 Task: Create a project with template Project Timeline with name TranslateForge with privacy Public and in the team Recorders . Create three sections in the project as To-Do, Doing and Done.
Action: Mouse moved to (51, 55)
Screenshot: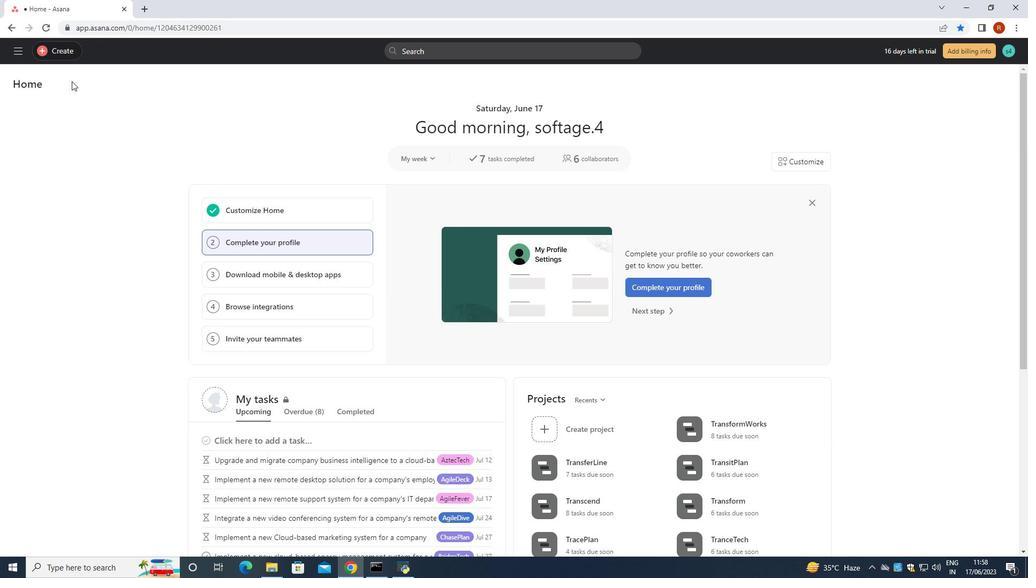 
Action: Mouse pressed left at (51, 55)
Screenshot: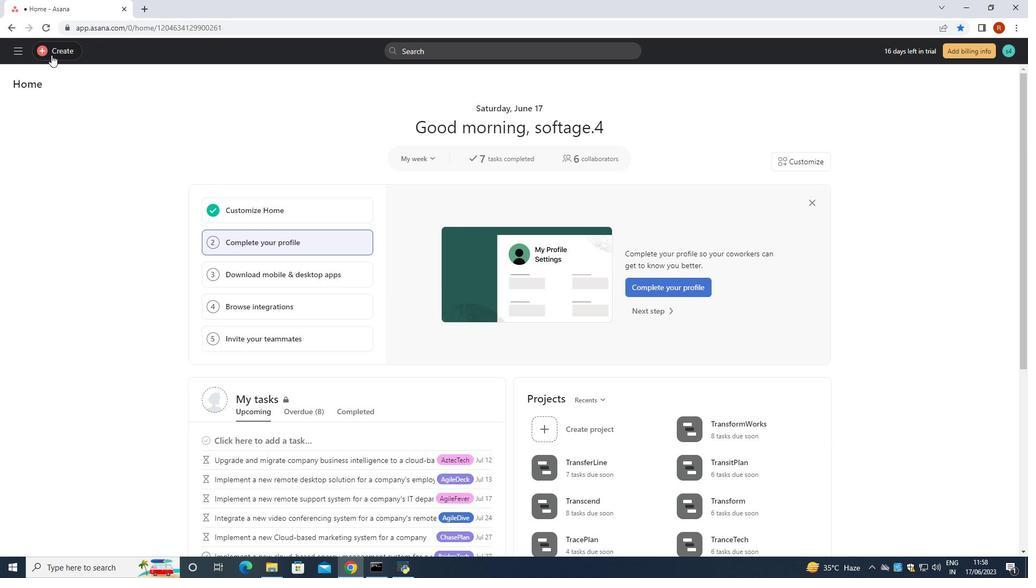 
Action: Mouse moved to (119, 78)
Screenshot: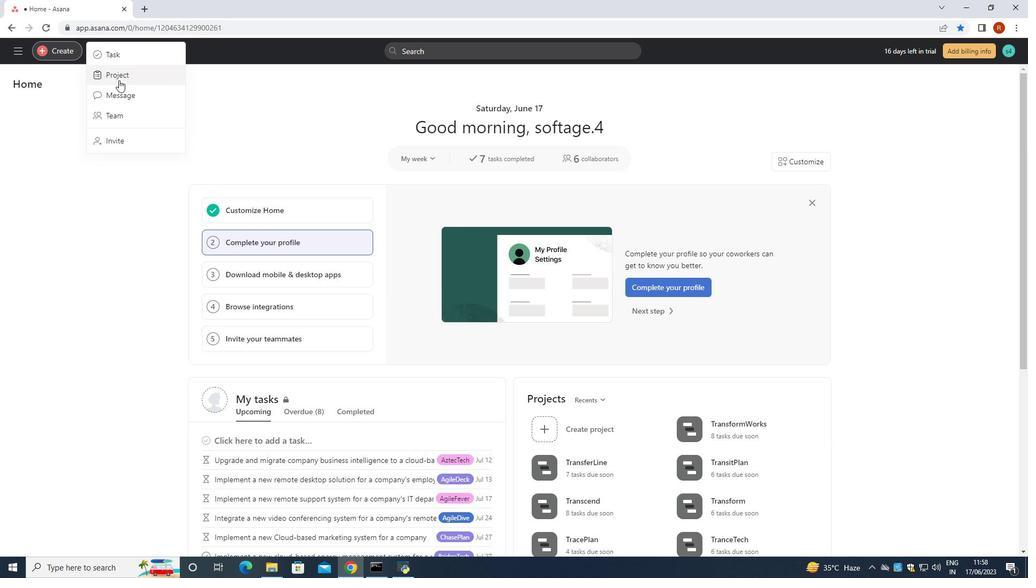 
Action: Mouse pressed left at (119, 78)
Screenshot: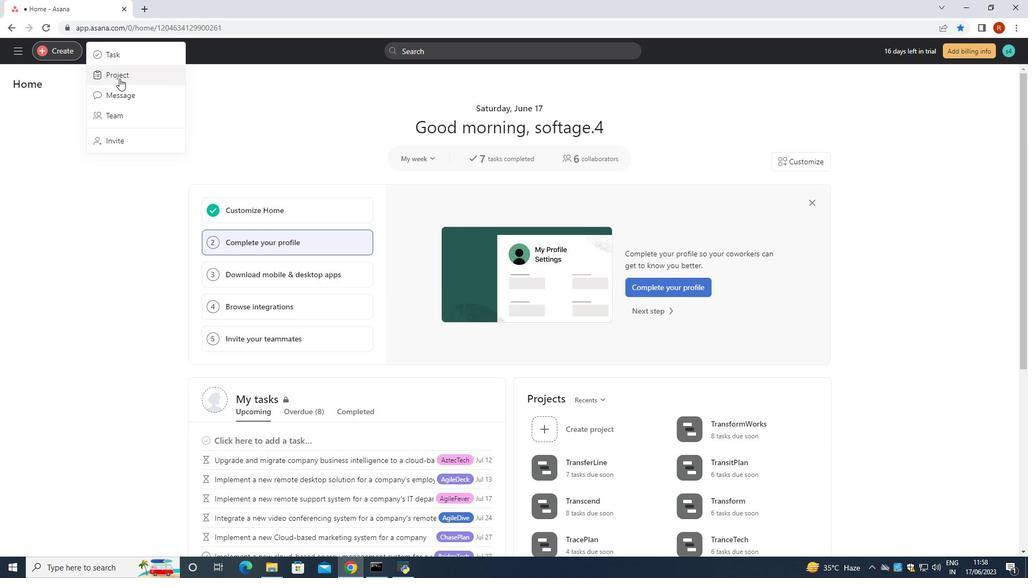 
Action: Mouse moved to (491, 308)
Screenshot: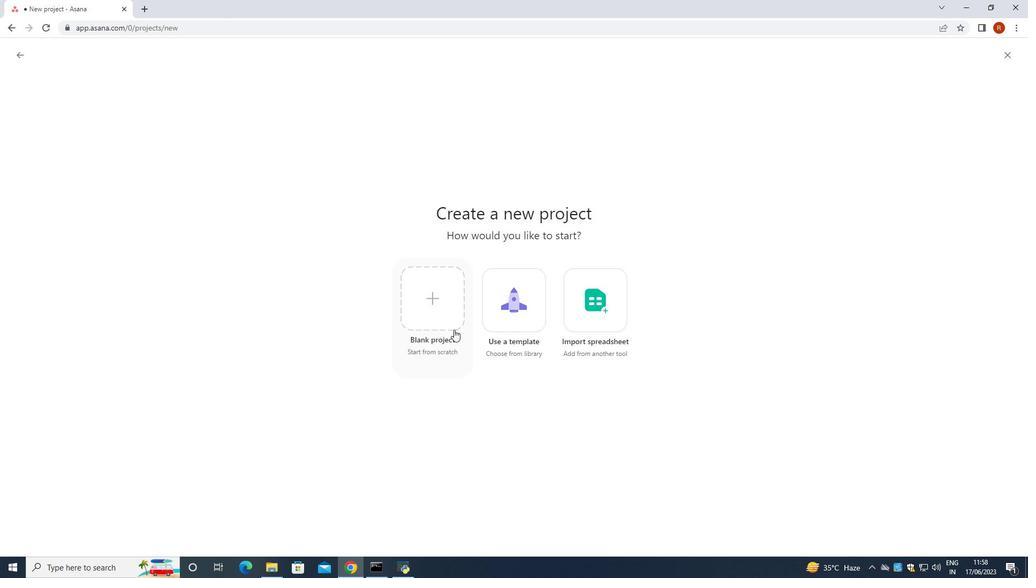 
Action: Mouse pressed left at (491, 308)
Screenshot: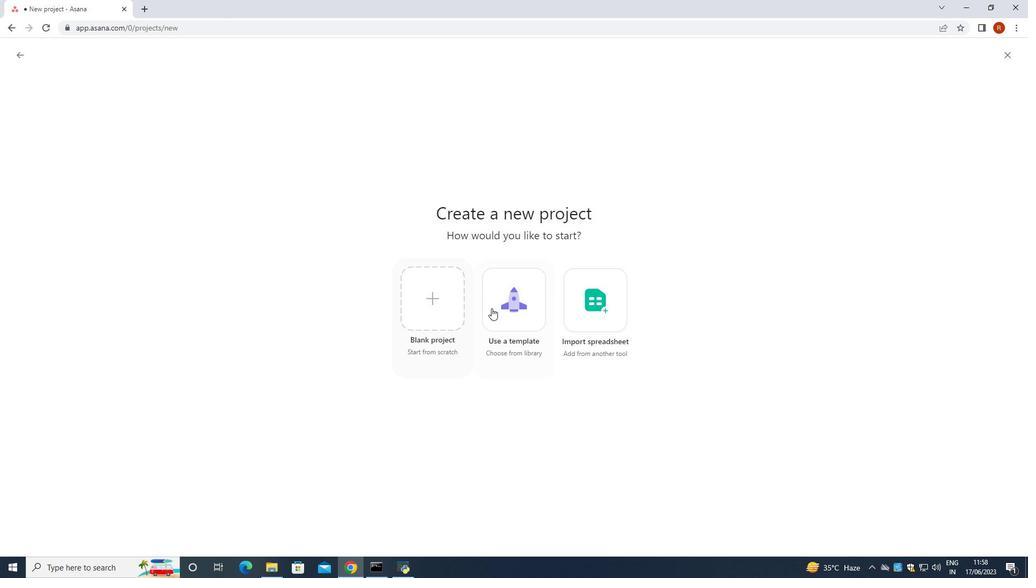 
Action: Mouse moved to (128, 295)
Screenshot: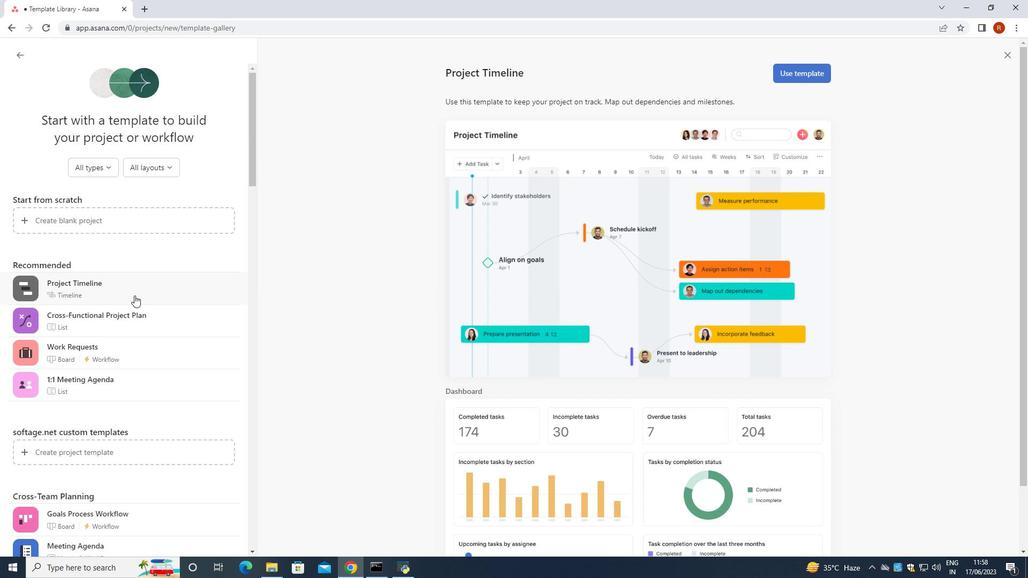 
Action: Mouse pressed left at (128, 295)
Screenshot: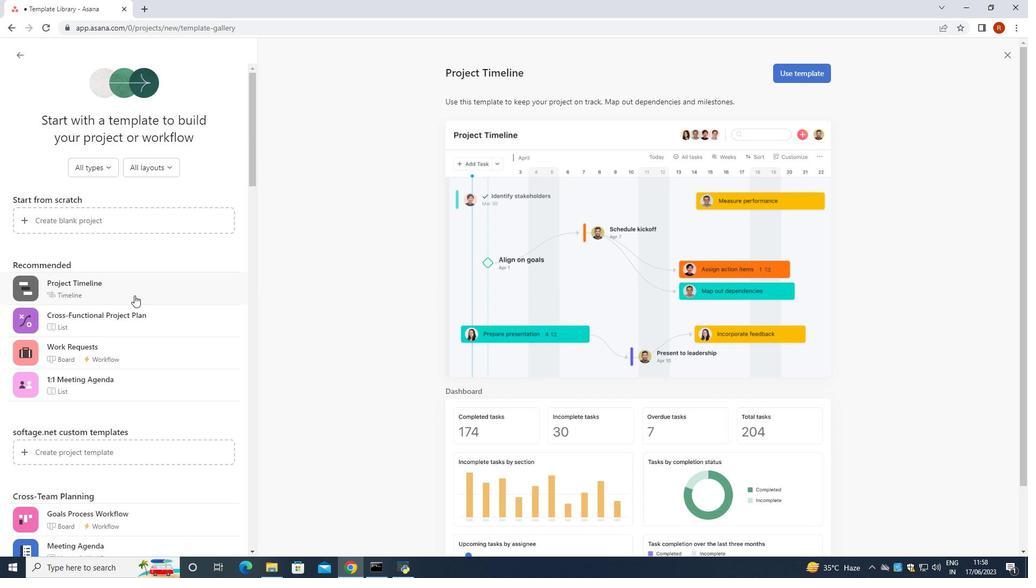 
Action: Mouse moved to (801, 68)
Screenshot: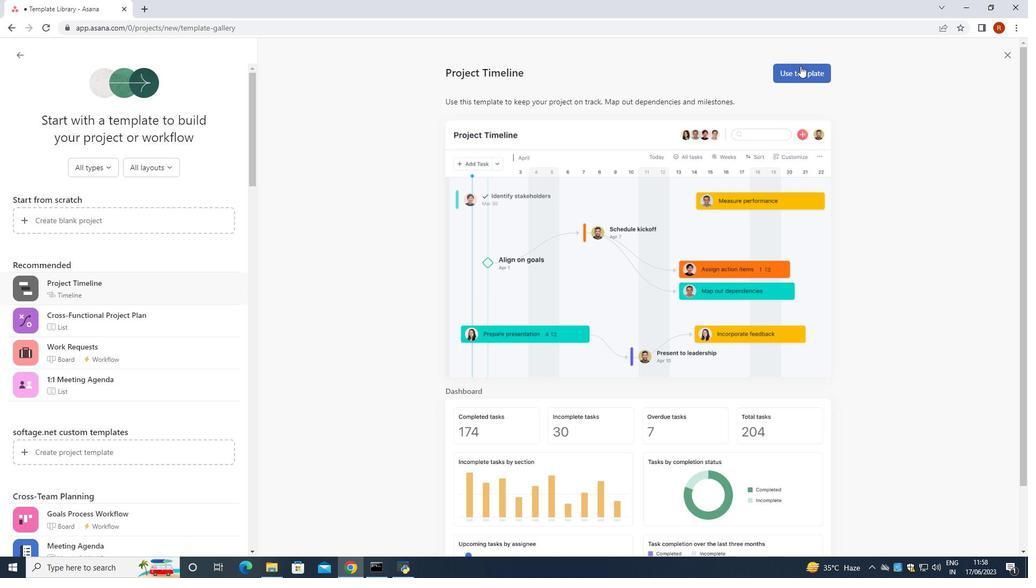 
Action: Mouse pressed left at (801, 68)
Screenshot: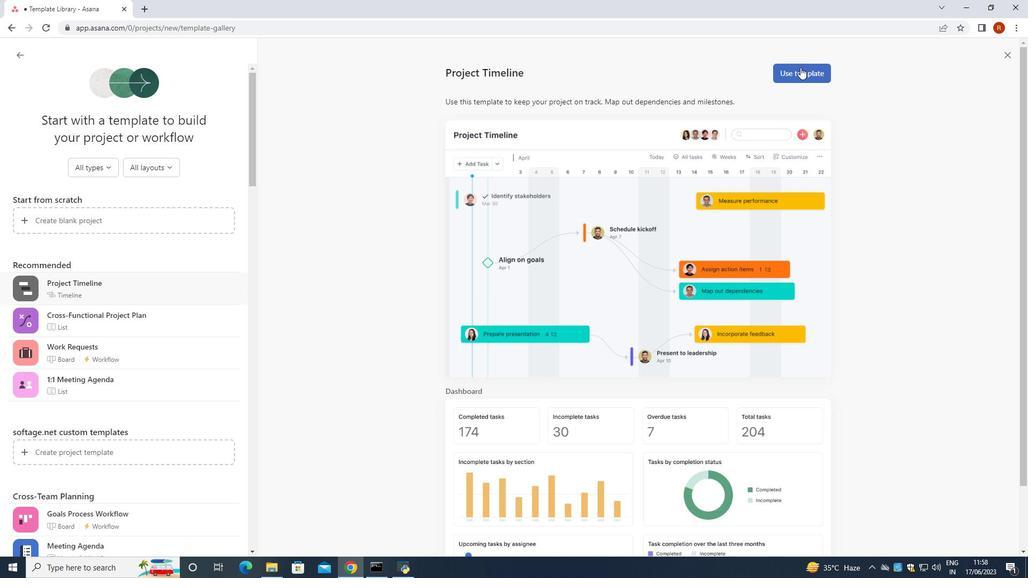 
Action: Mouse moved to (536, 165)
Screenshot: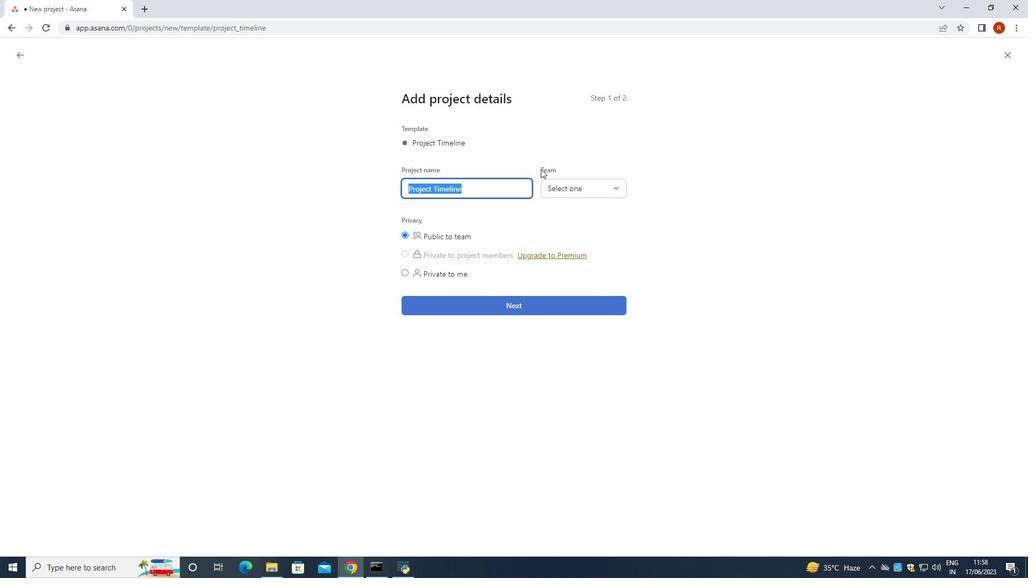 
Action: Key pressed <Key.backspace><Key.shift><Key.shift><Key.shift><Key.shift><Key.shift><Key.shift><Key.shift><Key.shift>Translate<Key.shift>Forge
Screenshot: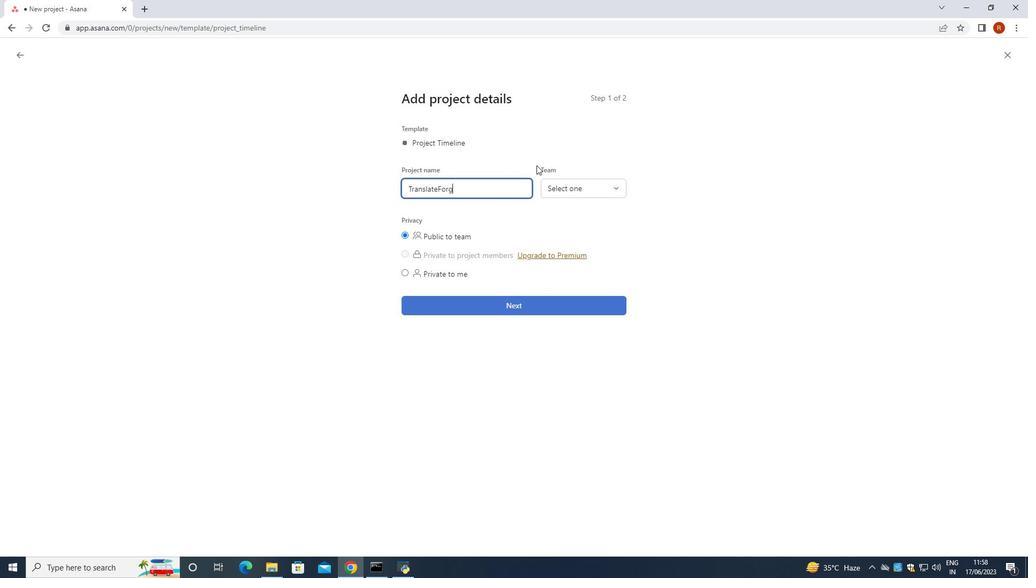 
Action: Mouse moved to (594, 188)
Screenshot: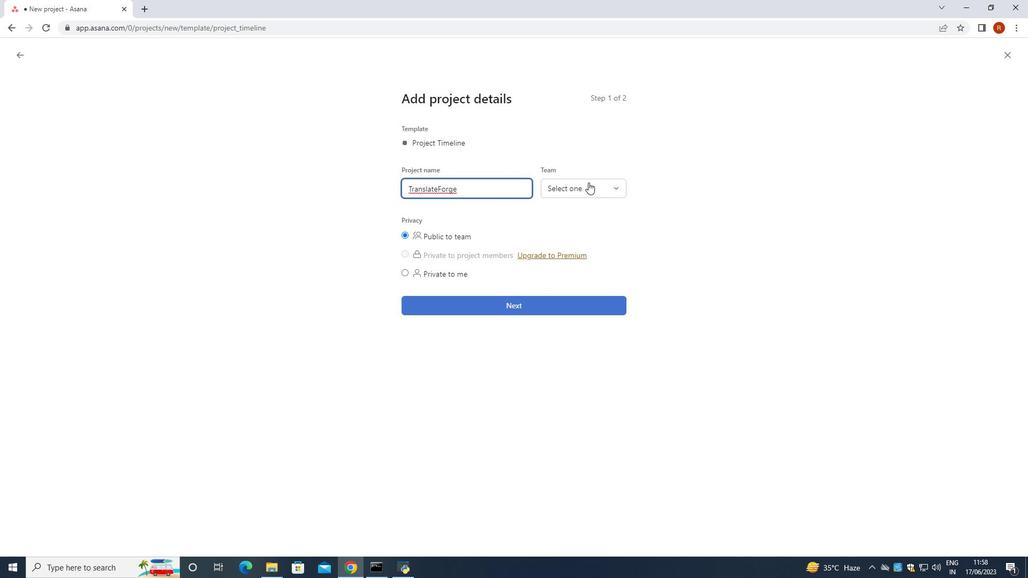 
Action: Mouse pressed left at (594, 188)
Screenshot: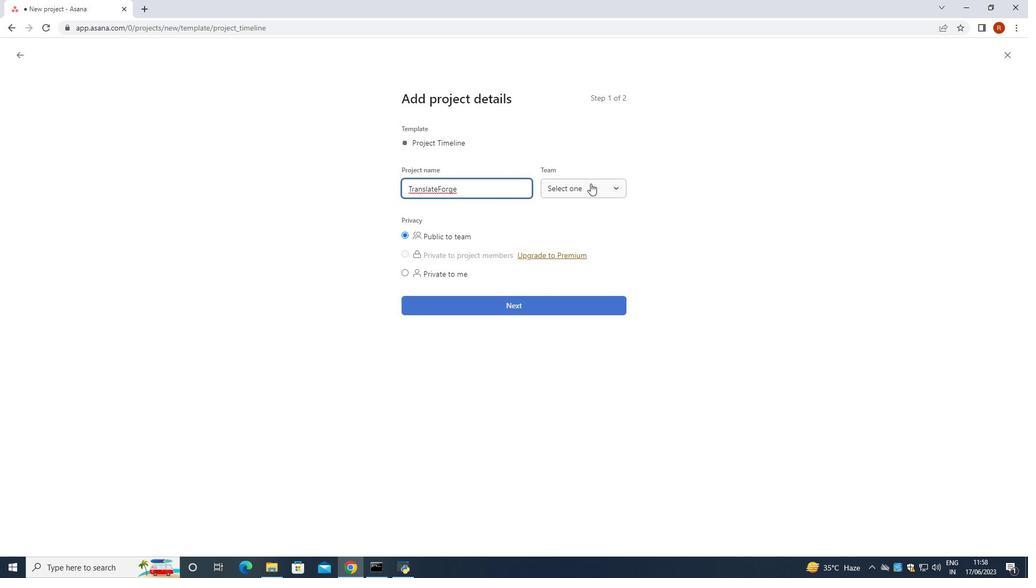 
Action: Mouse scrolled (594, 188) with delta (0, 0)
Screenshot: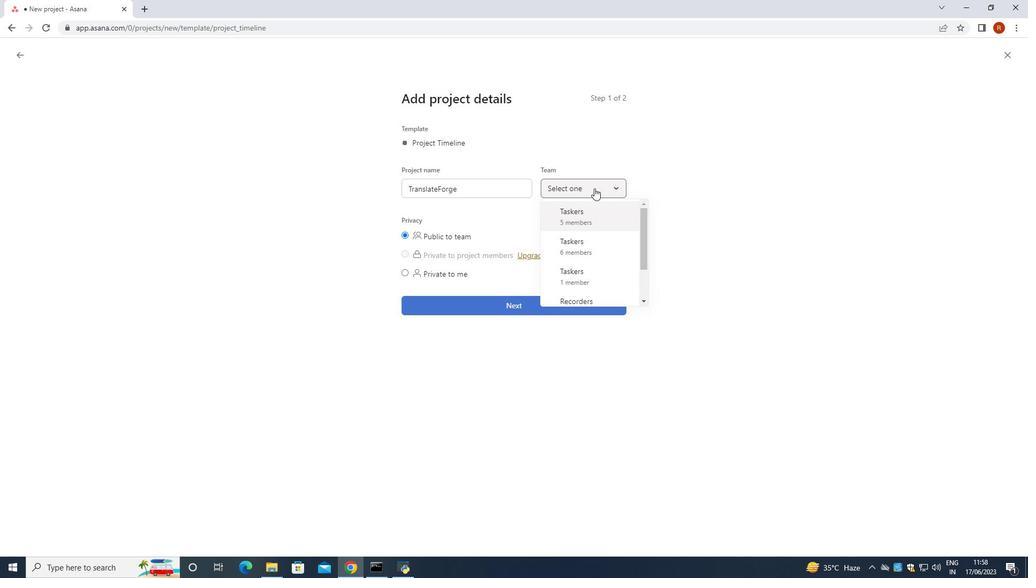 
Action: Mouse moved to (594, 250)
Screenshot: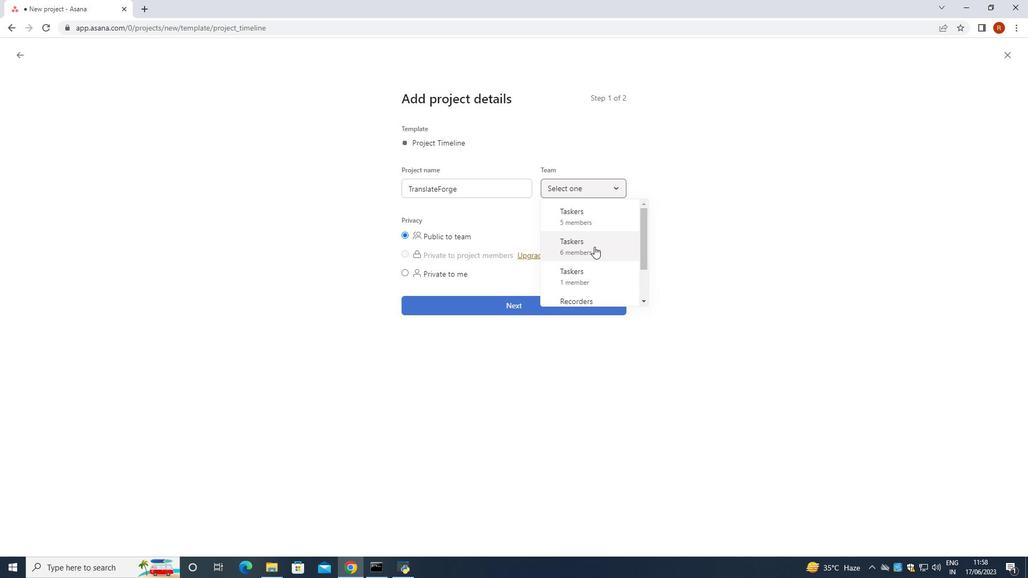 
Action: Mouse scrolled (594, 250) with delta (0, 0)
Screenshot: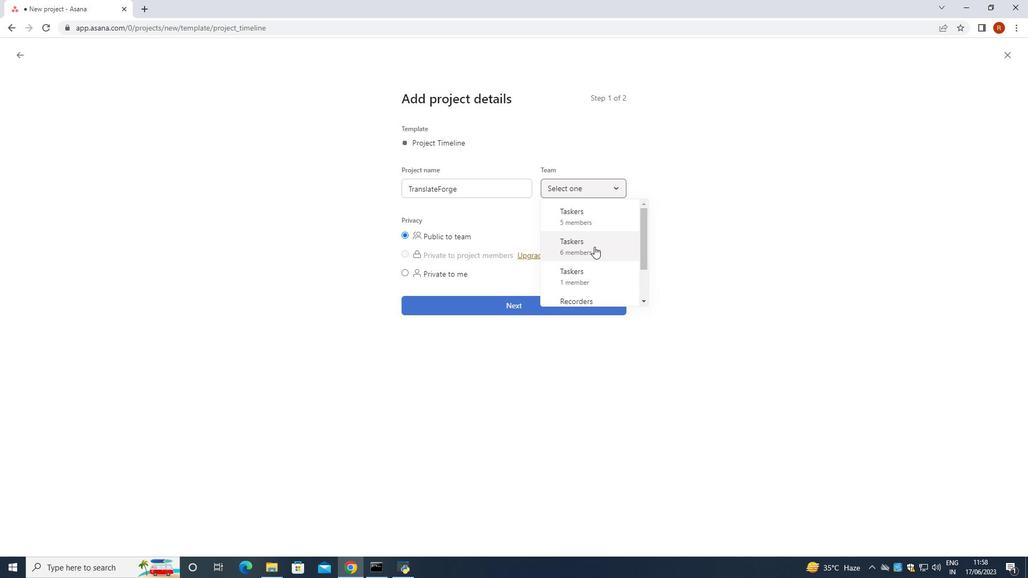 
Action: Mouse moved to (594, 255)
Screenshot: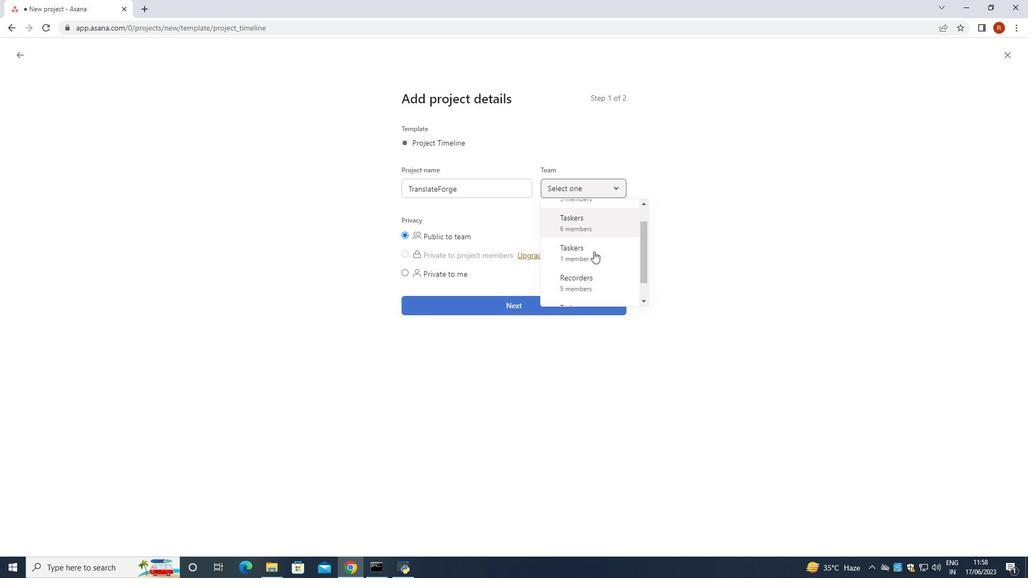 
Action: Mouse pressed left at (594, 255)
Screenshot: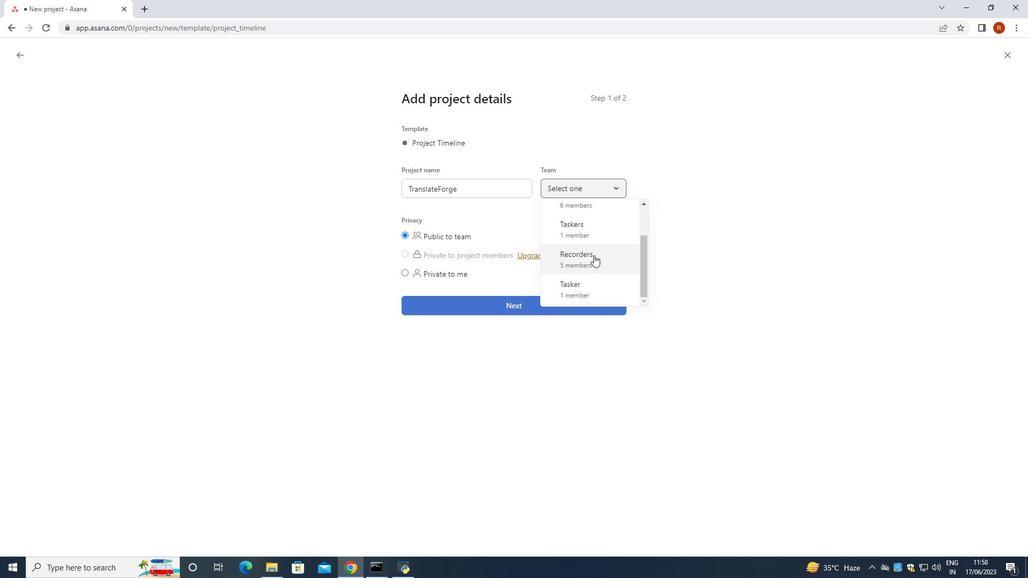 
Action: Mouse moved to (468, 237)
Screenshot: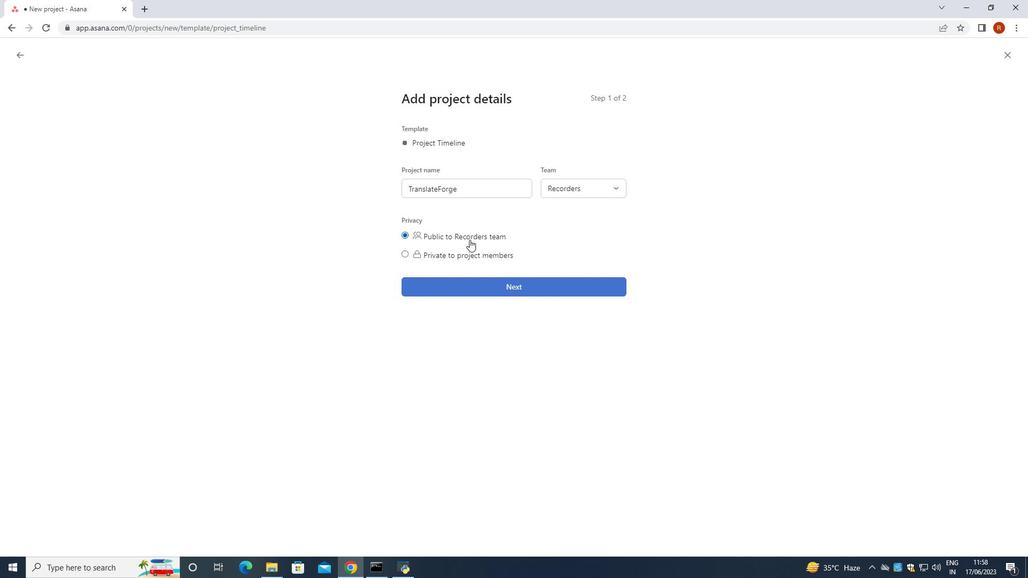 
Action: Mouse pressed left at (468, 237)
Screenshot: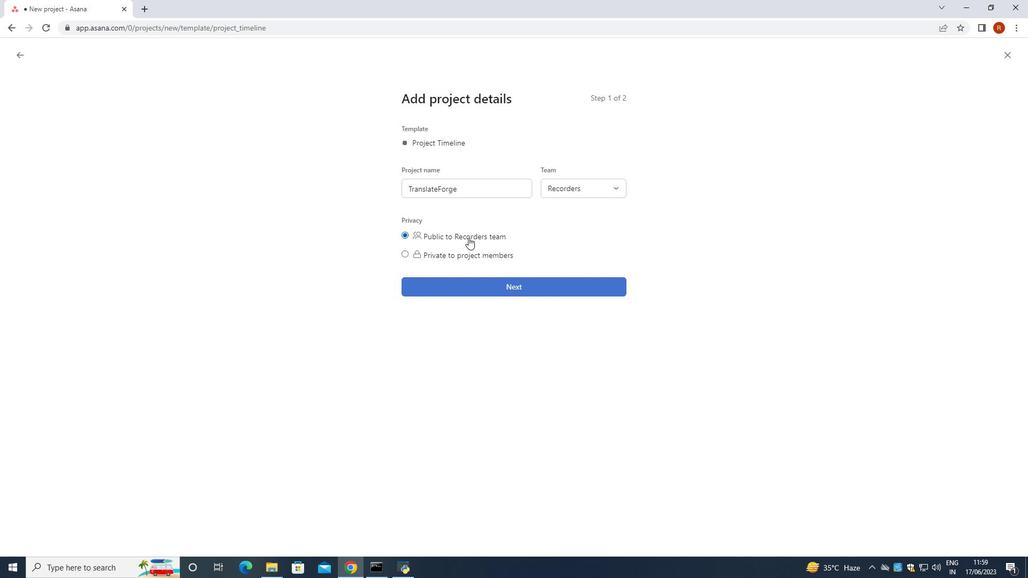 
Action: Mouse pressed left at (468, 237)
Screenshot: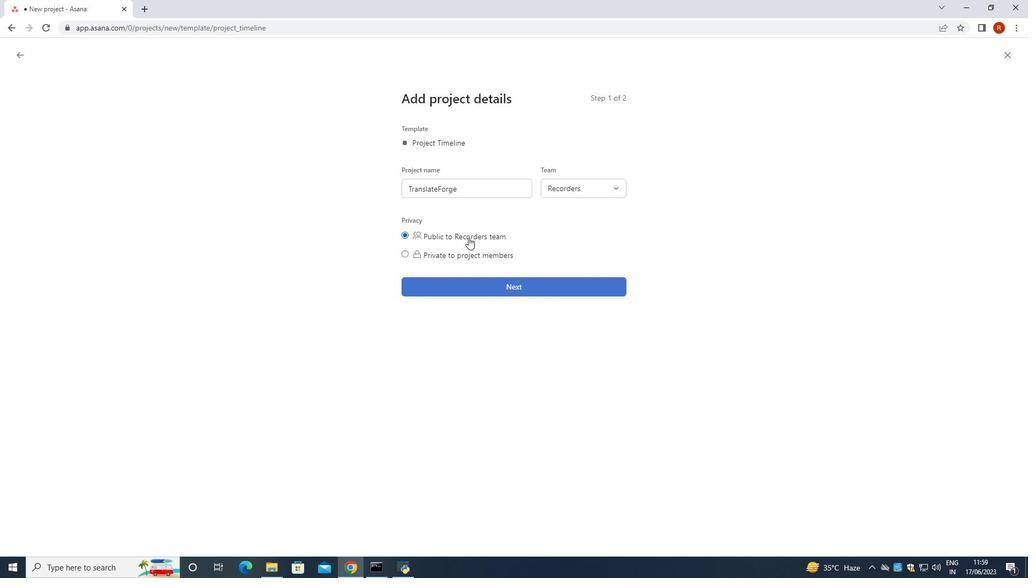 
Action: Mouse moved to (486, 282)
Screenshot: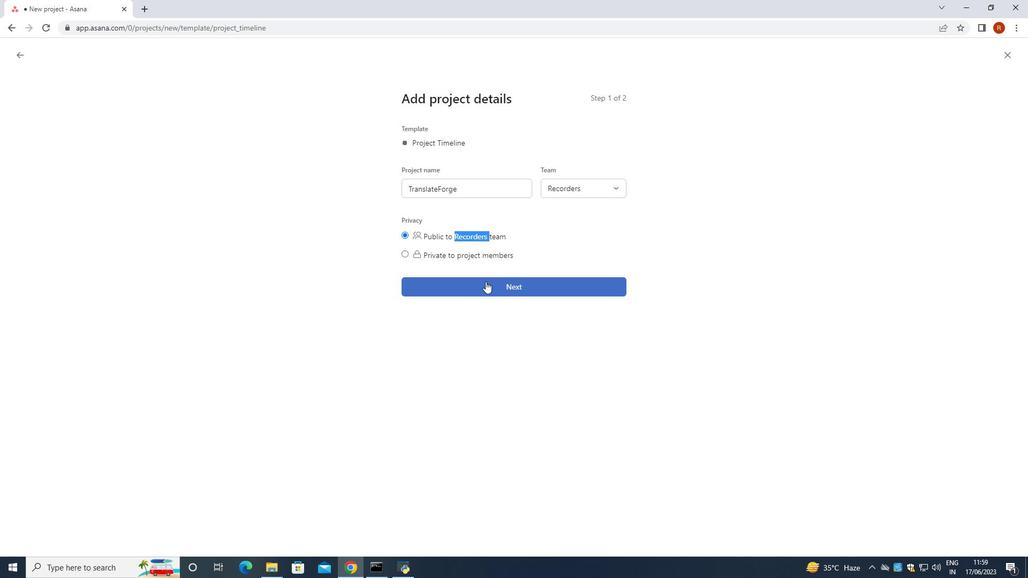 
Action: Mouse pressed left at (486, 282)
Screenshot: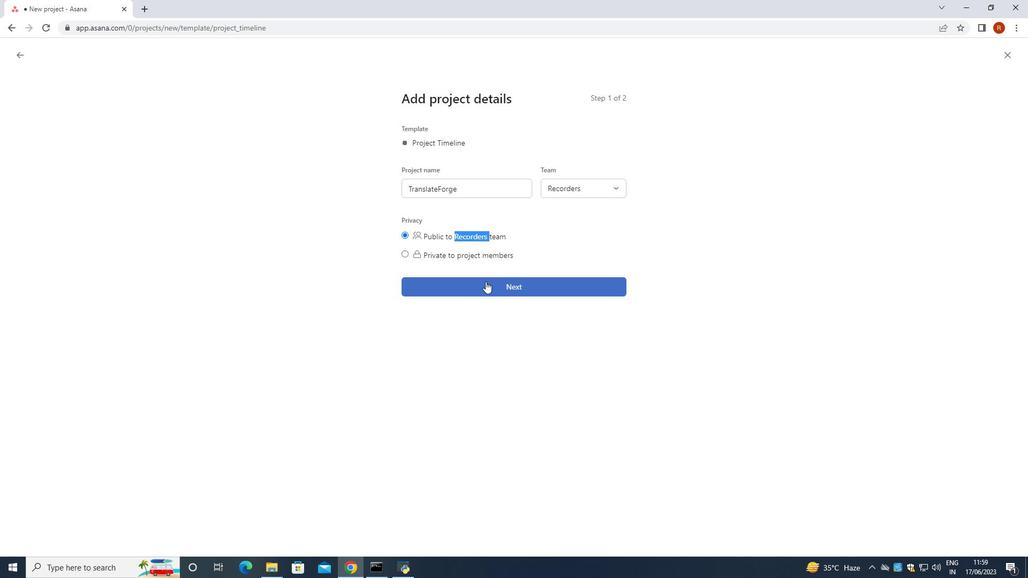 
Action: Mouse moved to (577, 322)
Screenshot: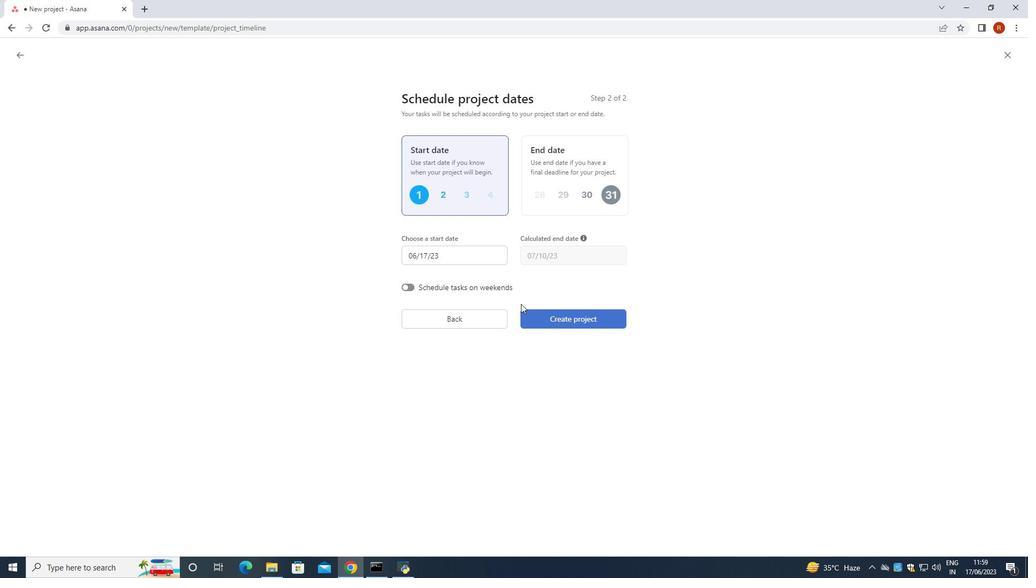 
Action: Mouse pressed left at (577, 322)
Screenshot: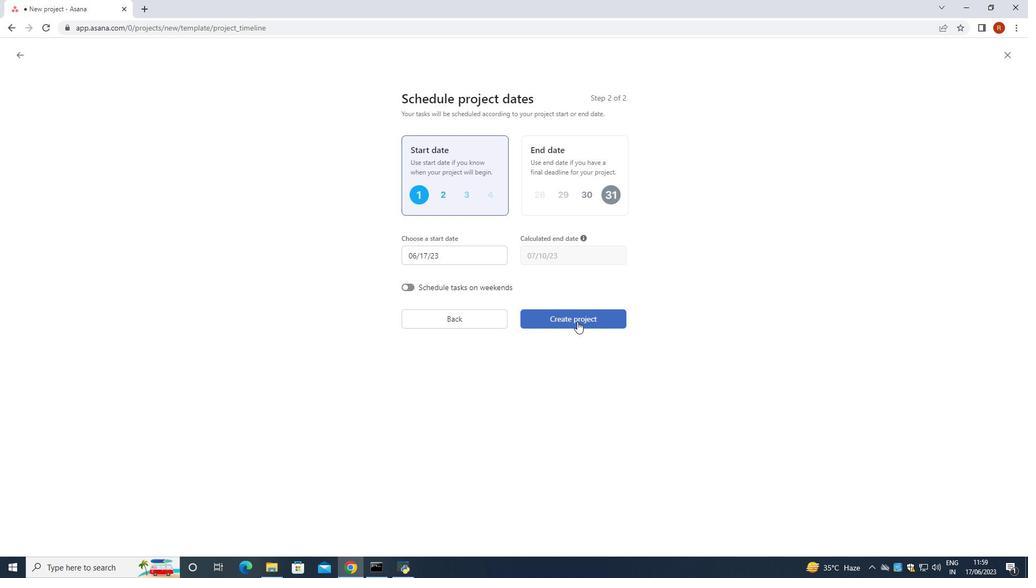 
Action: Mouse moved to (55, 364)
Screenshot: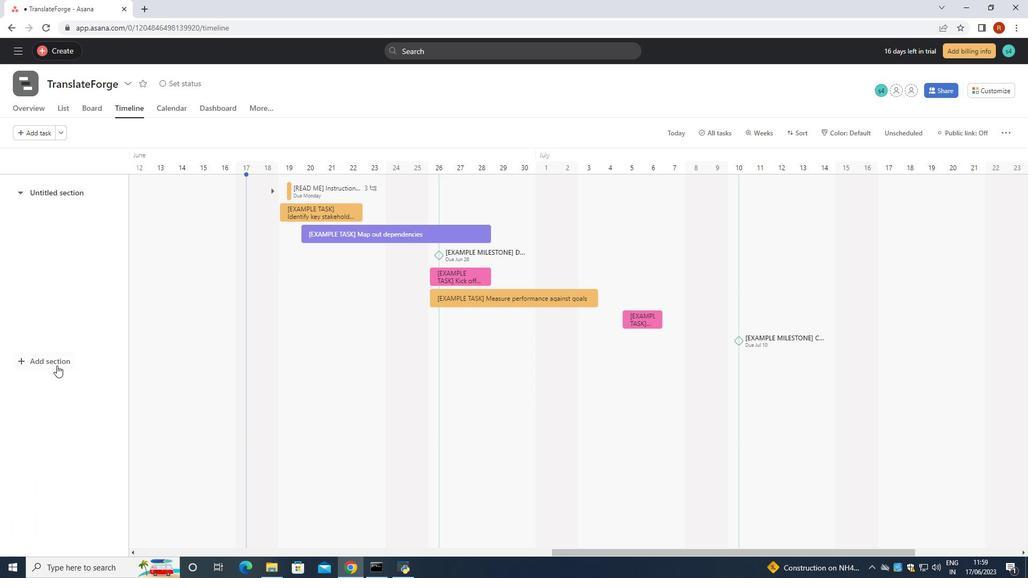 
Action: Mouse pressed left at (55, 364)
Screenshot: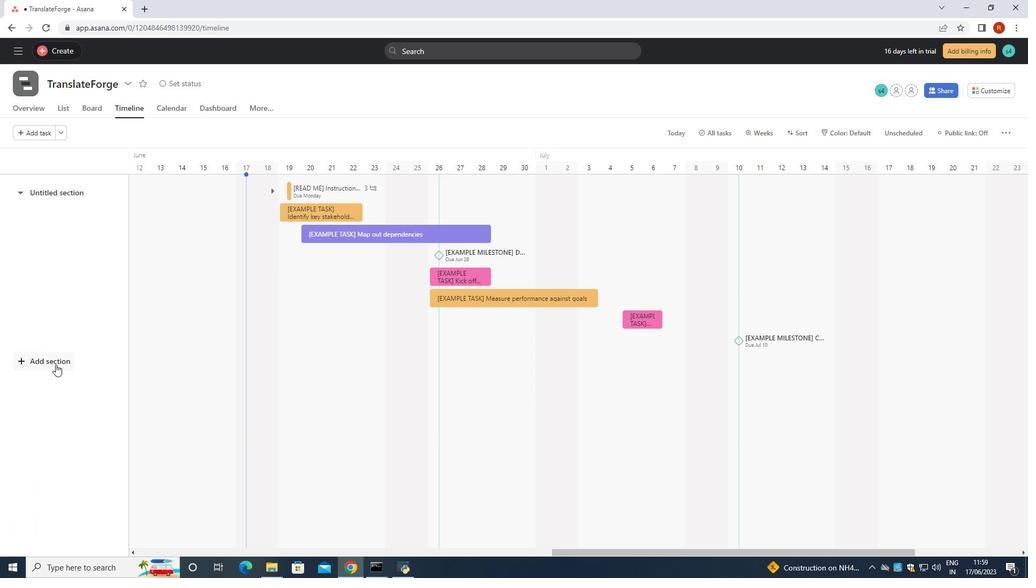 
Action: Key pressed <Key.shift>To-<Key.shift>Do
Screenshot: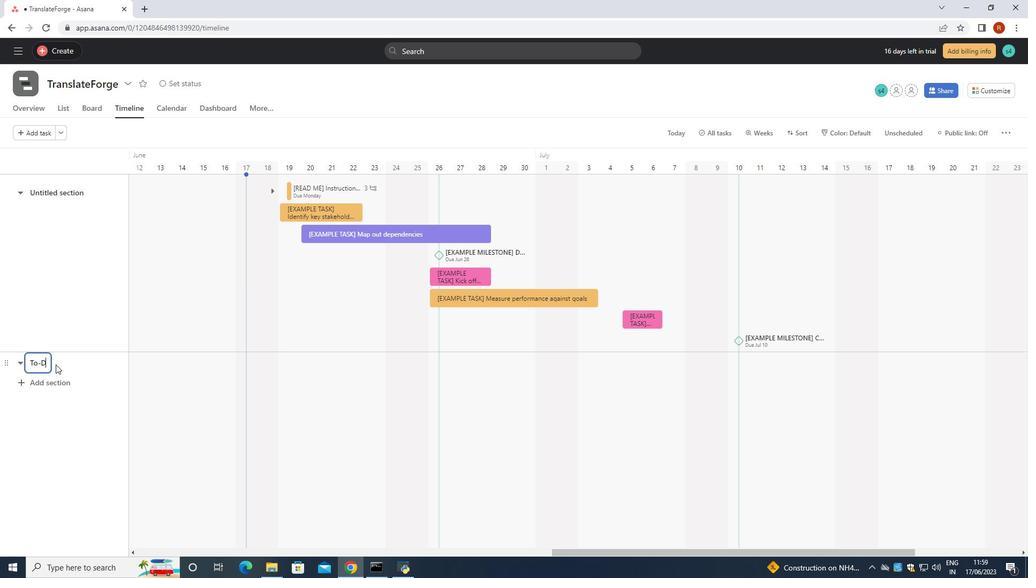 
Action: Mouse moved to (58, 377)
Screenshot: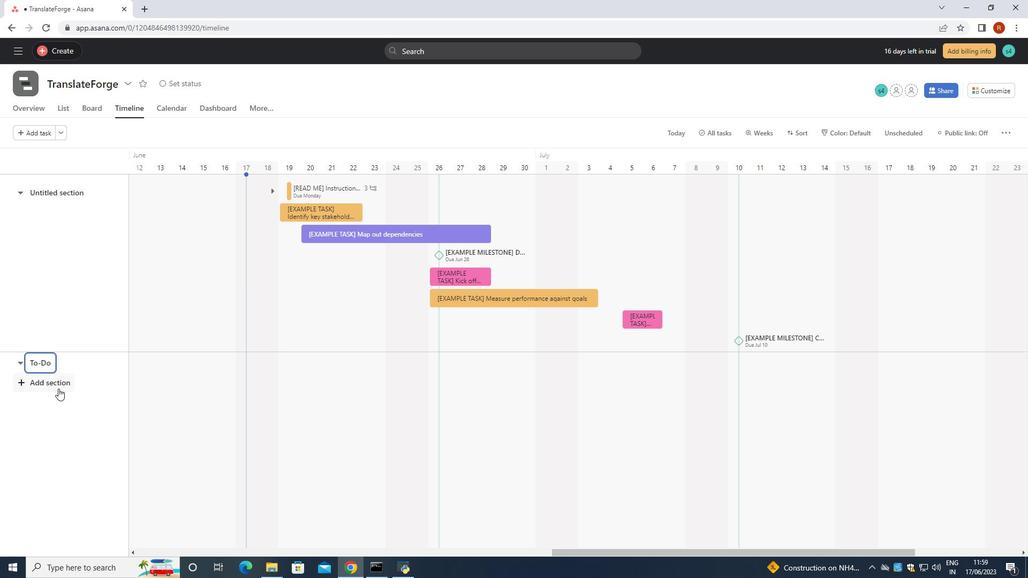 
Action: Mouse pressed left at (58, 377)
Screenshot: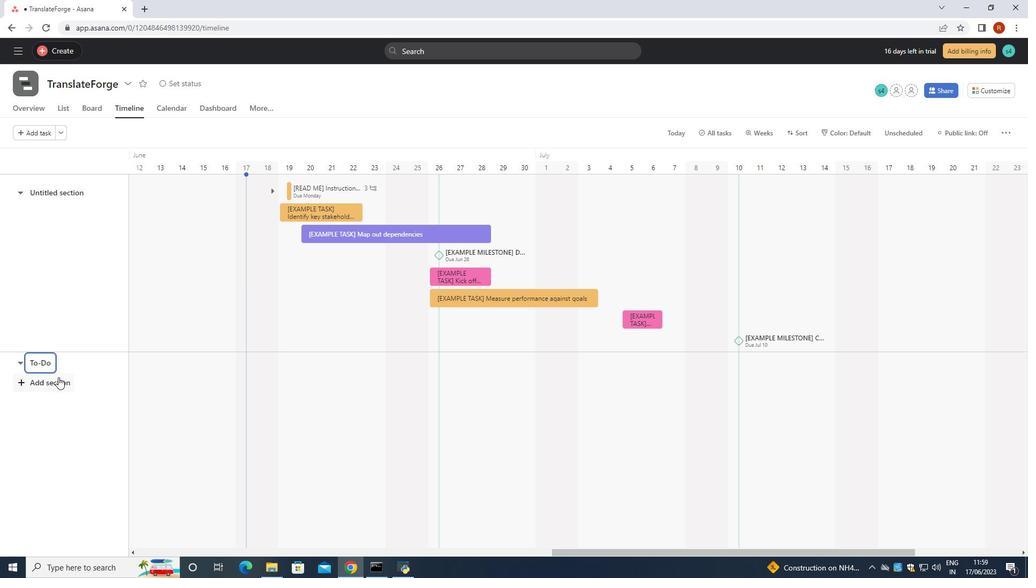 
Action: Key pressed <Key.shift>Doing<Key.space>
Screenshot: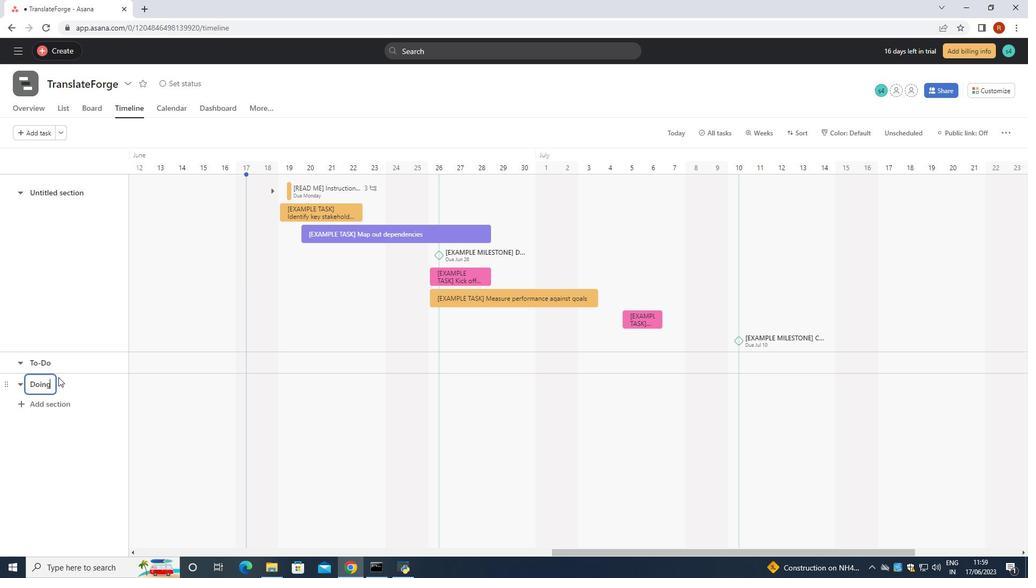 
Action: Mouse moved to (46, 404)
Screenshot: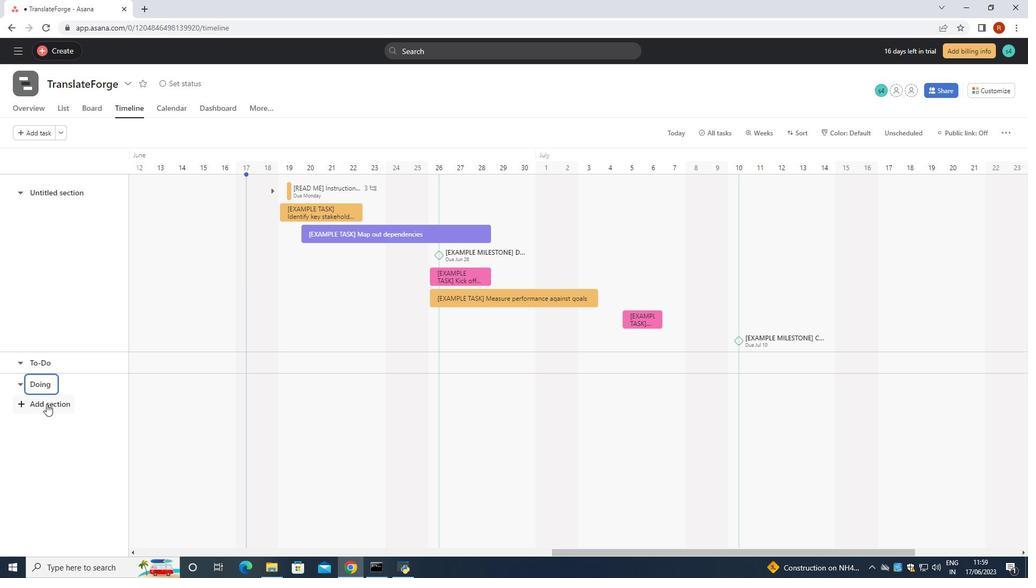 
Action: Mouse pressed left at (46, 404)
Screenshot: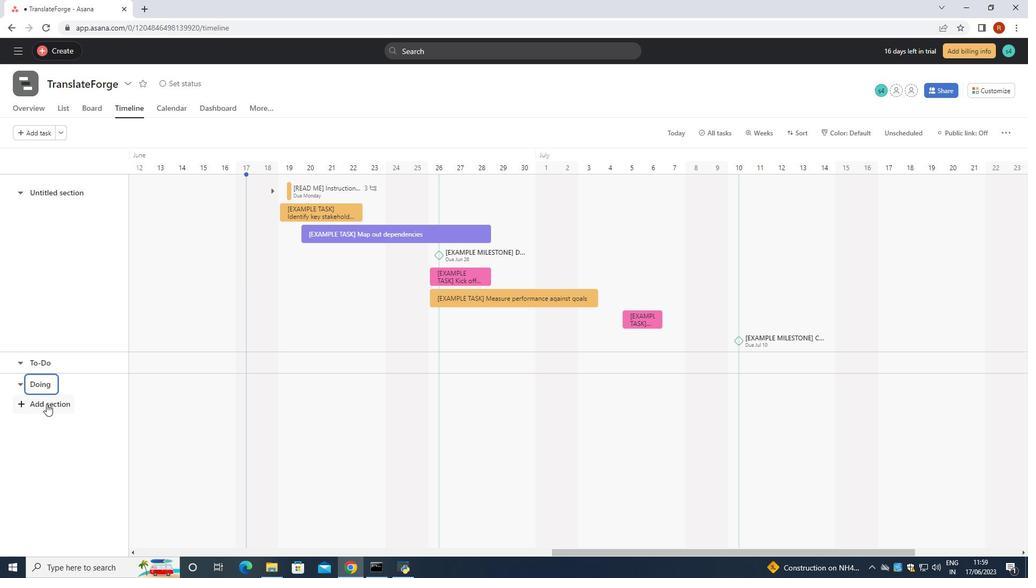 
Action: Mouse moved to (46, 404)
Screenshot: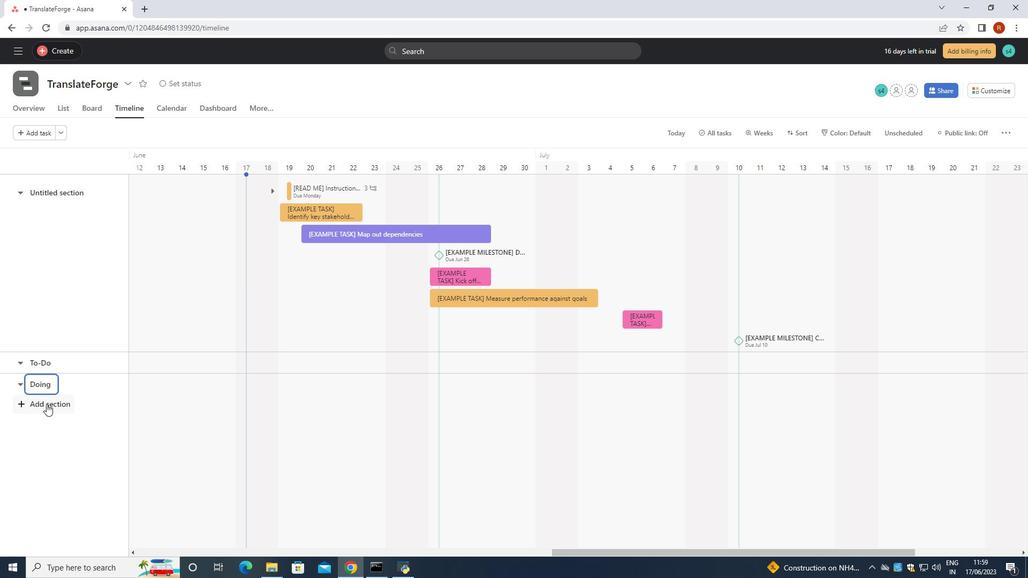 
Action: Key pressed <Key.shift><Key.shift><Key.shift><Key.shift><Key.shift><Key.shift><Key.shift><Key.shift><Key.shift><Key.shift>Done
Screenshot: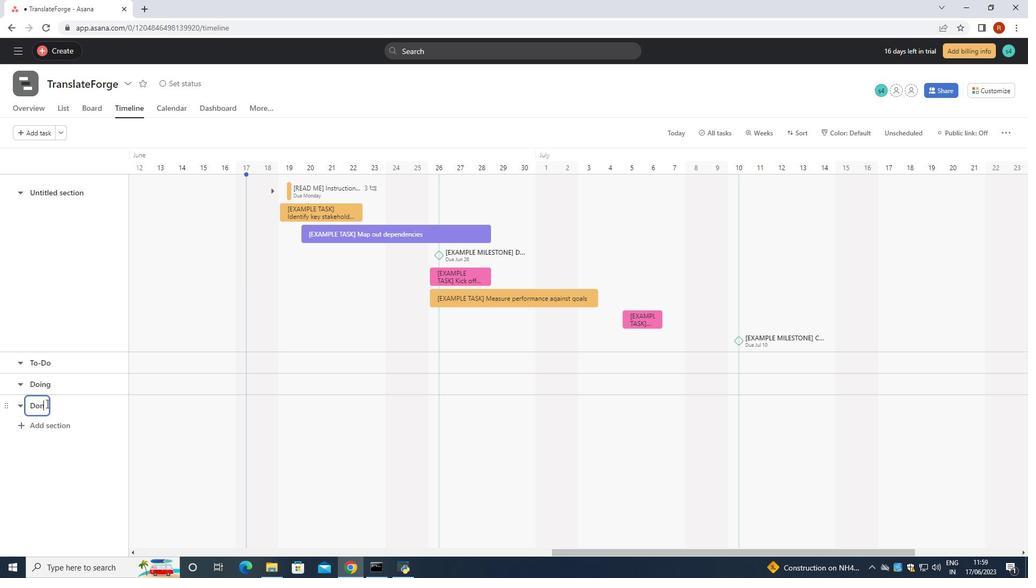 
Action: Mouse moved to (259, 348)
Screenshot: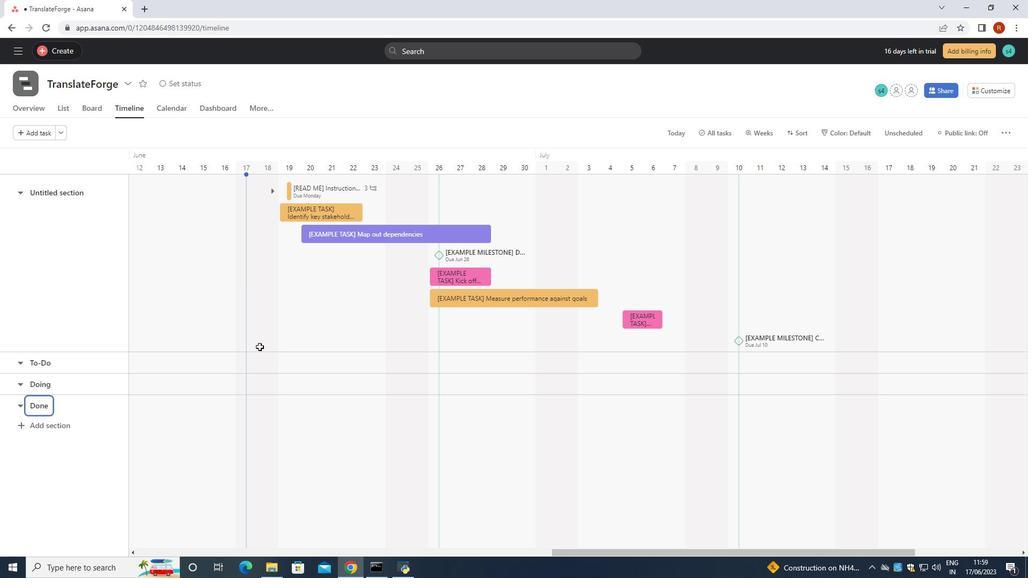 
